 Task: In the  document seminar.rtf Use the tool word Count 'and display word count while typing'. Find the word using Dictionary 'contribution'. Below name insert the link: in.pinterest.com
Action: Mouse pressed left at (279, 435)
Screenshot: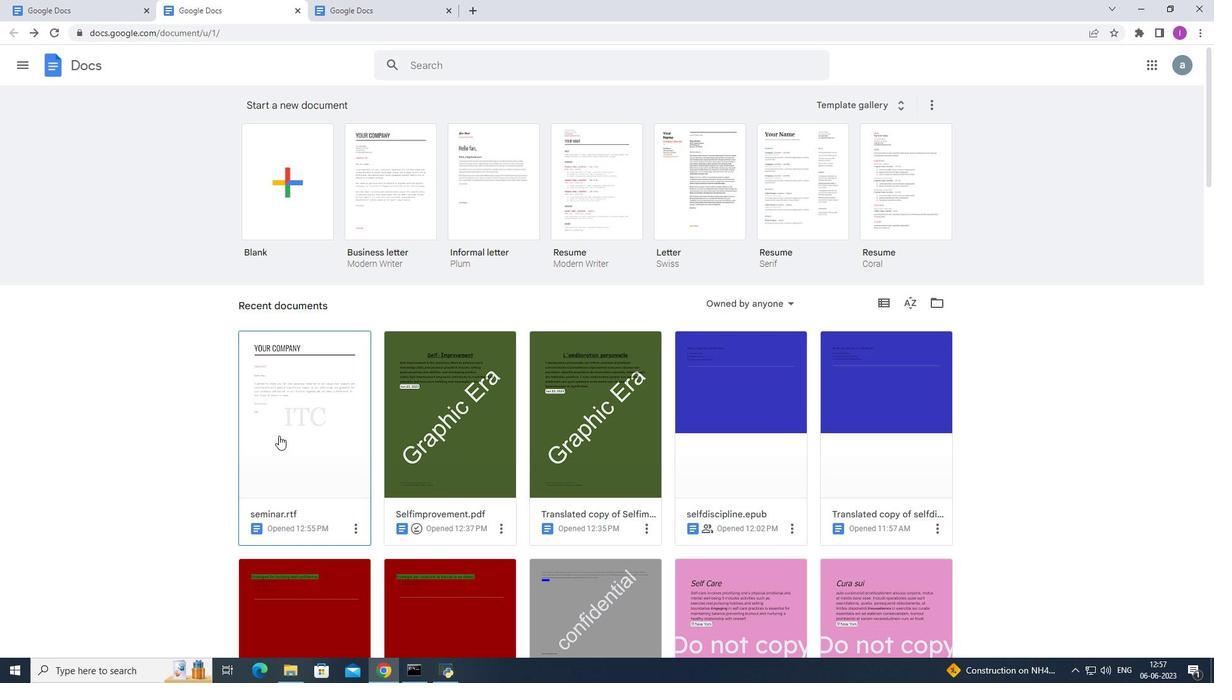
Action: Mouse moved to (201, 71)
Screenshot: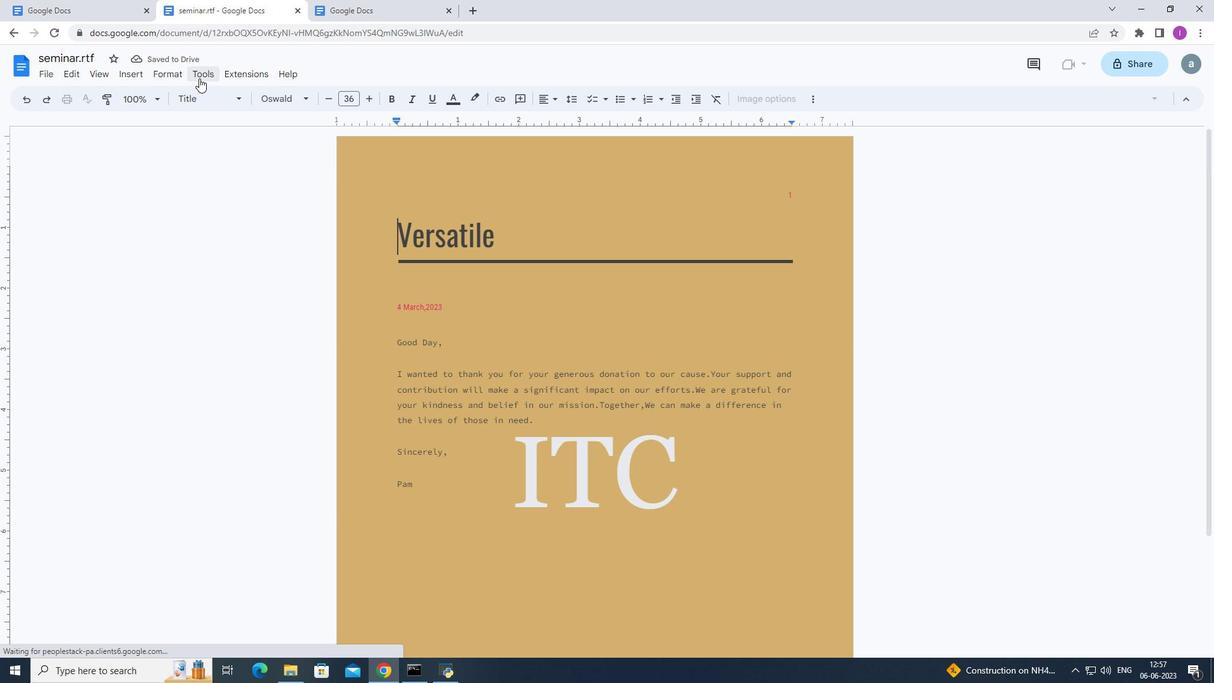 
Action: Mouse pressed left at (201, 71)
Screenshot: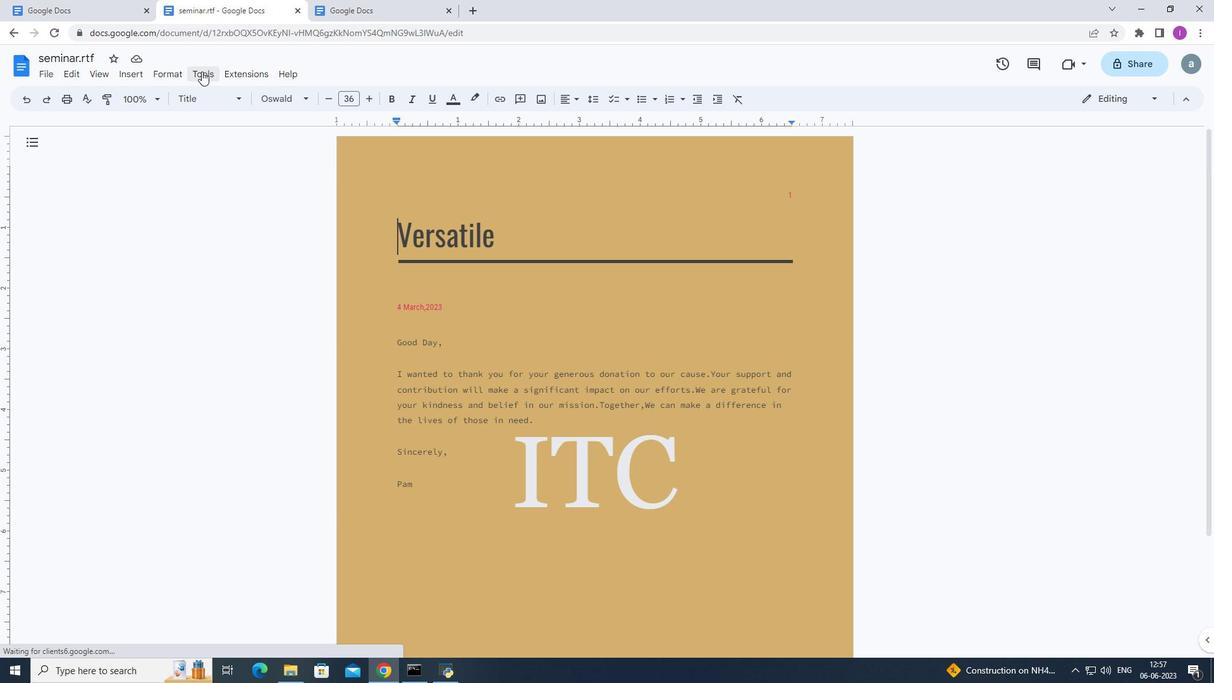 
Action: Mouse moved to (234, 115)
Screenshot: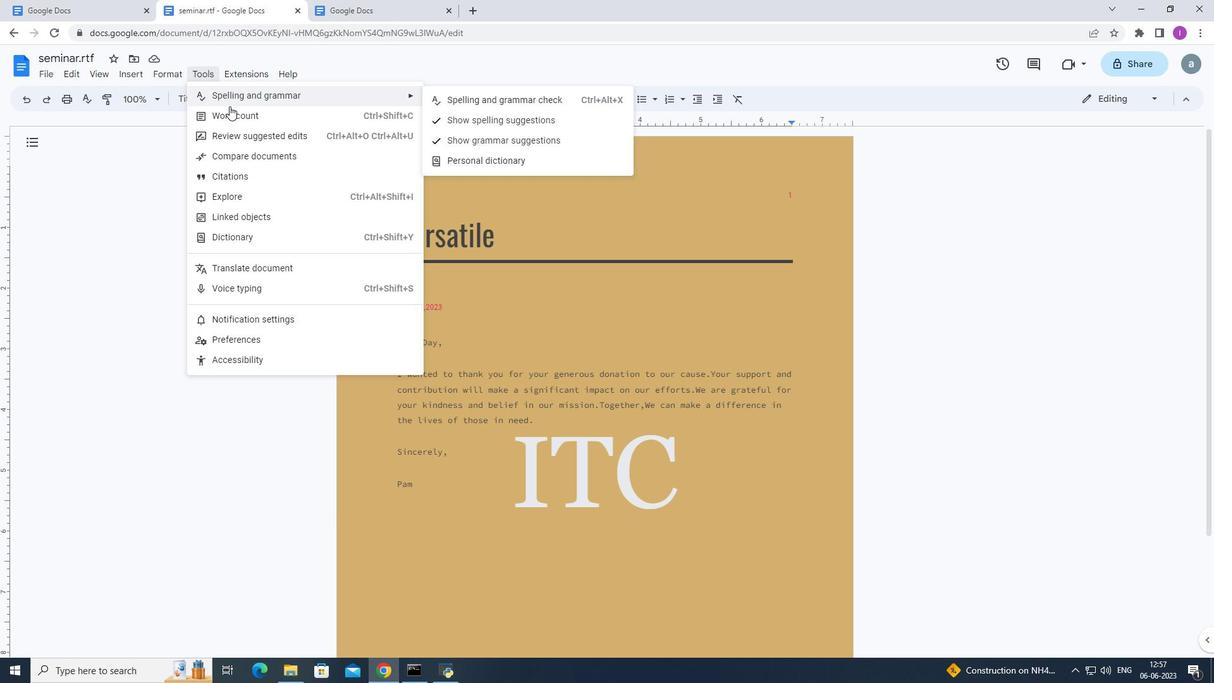 
Action: Mouse pressed left at (234, 115)
Screenshot: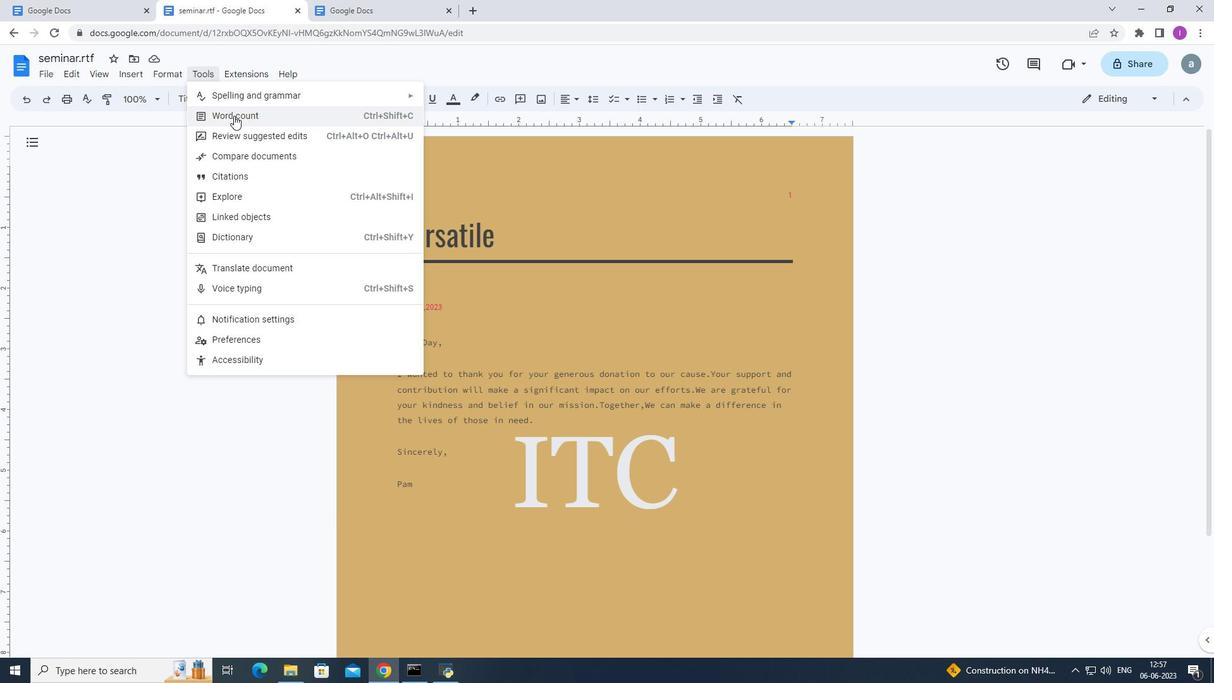 
Action: Mouse moved to (528, 411)
Screenshot: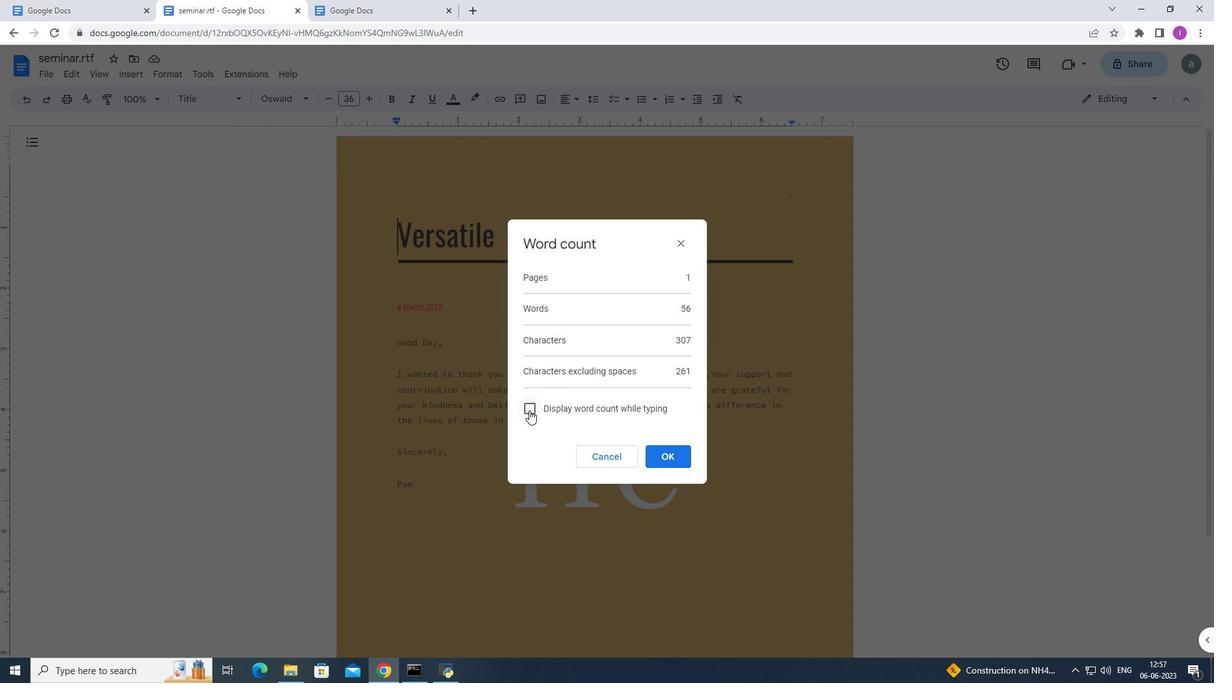 
Action: Mouse pressed left at (528, 411)
Screenshot: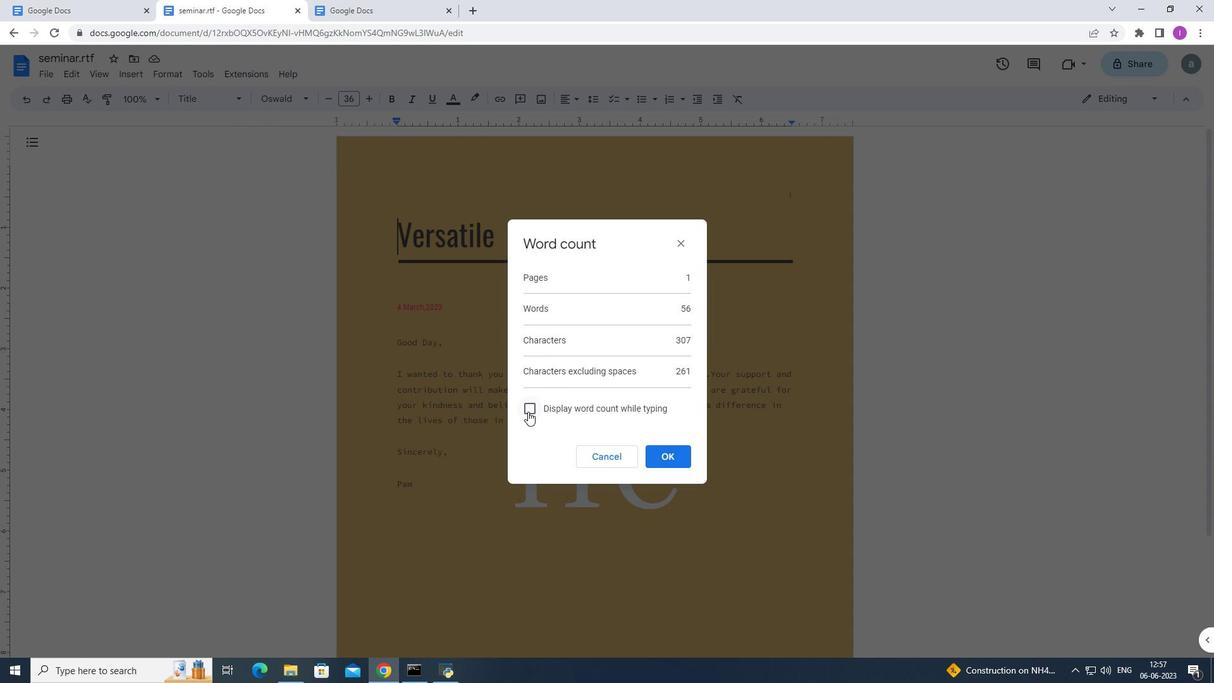 
Action: Mouse moved to (653, 449)
Screenshot: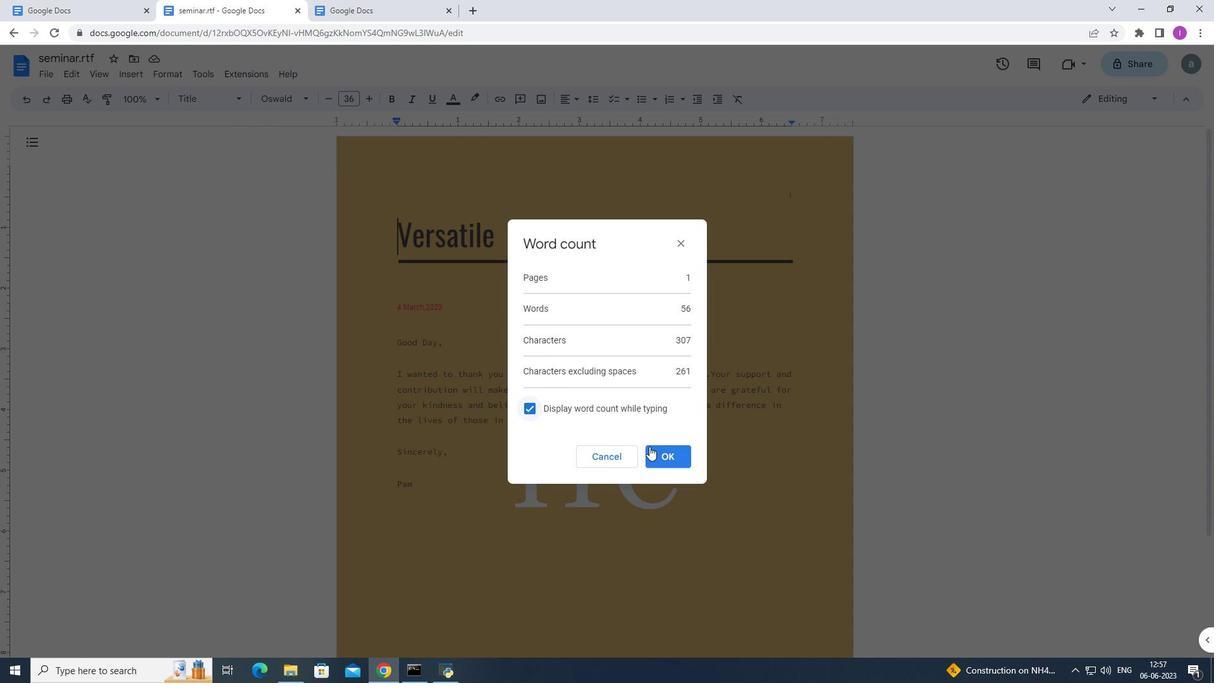 
Action: Mouse pressed left at (653, 449)
Screenshot: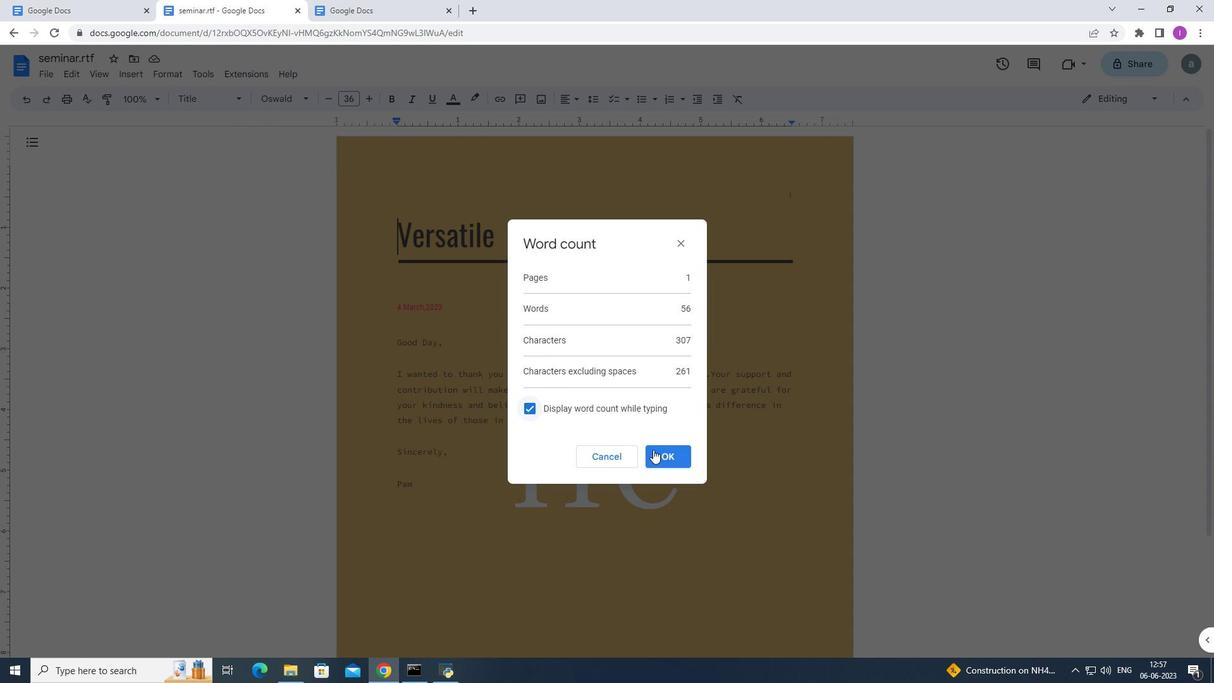 
Action: Mouse moved to (275, 415)
Screenshot: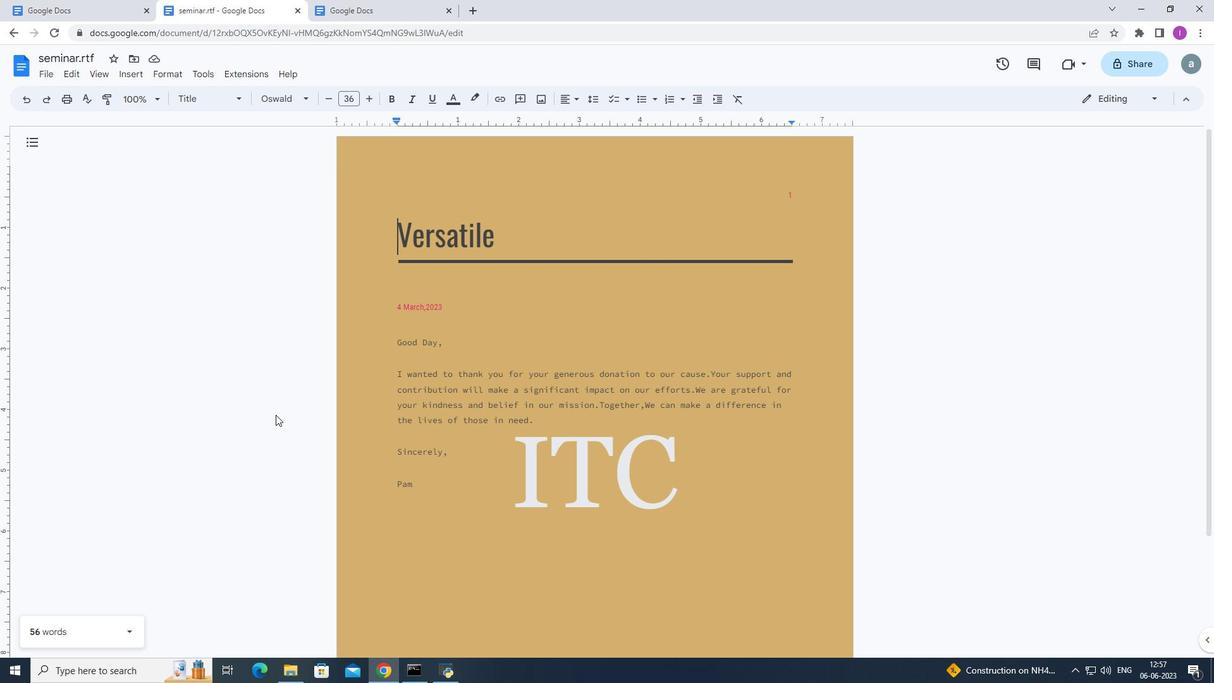
Action: Mouse pressed left at (275, 415)
Screenshot: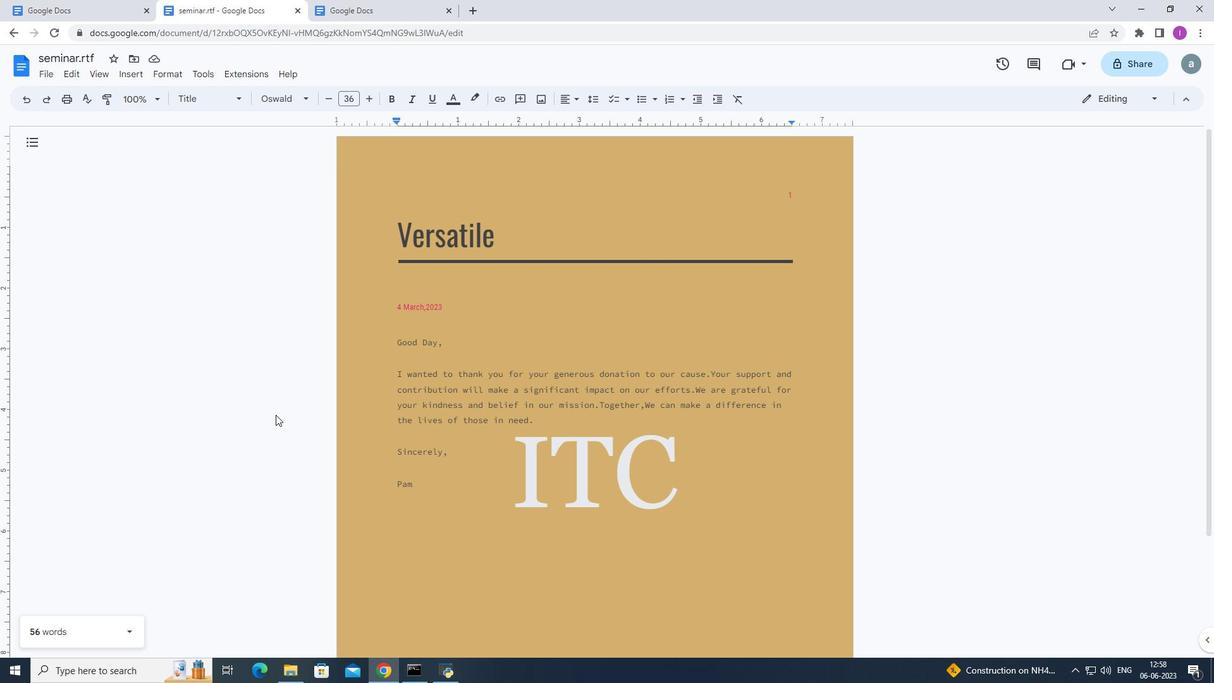 
Action: Mouse moved to (458, 389)
Screenshot: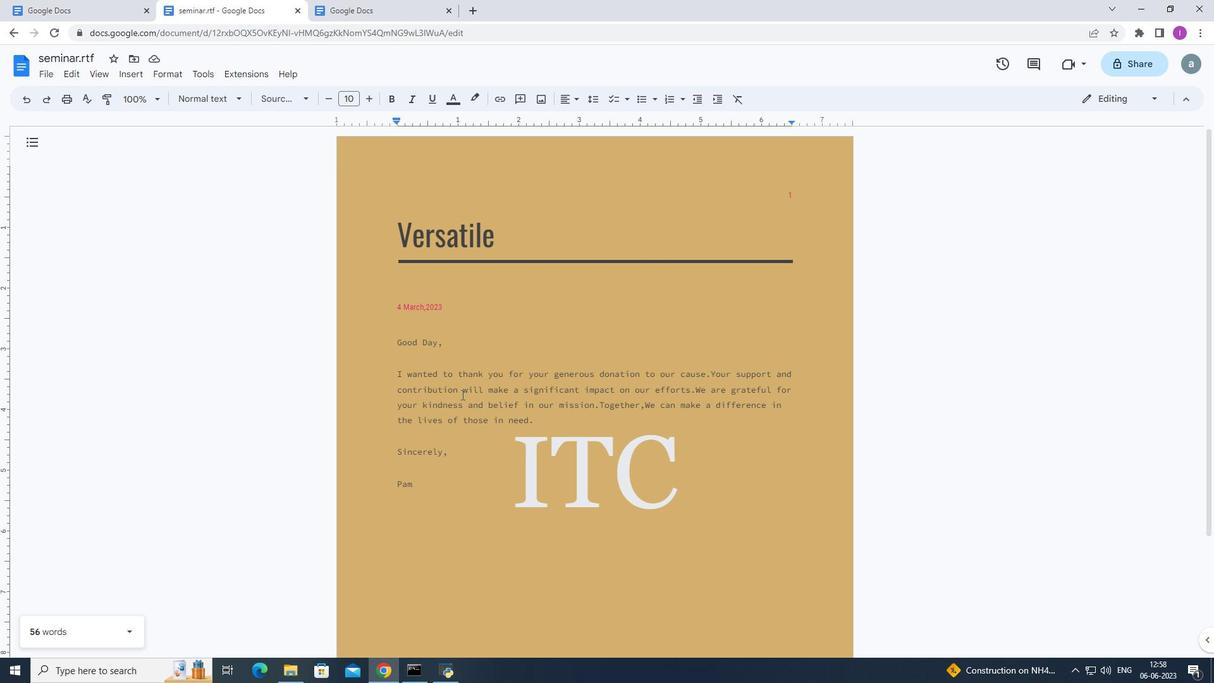 
Action: Mouse pressed left at (458, 389)
Screenshot: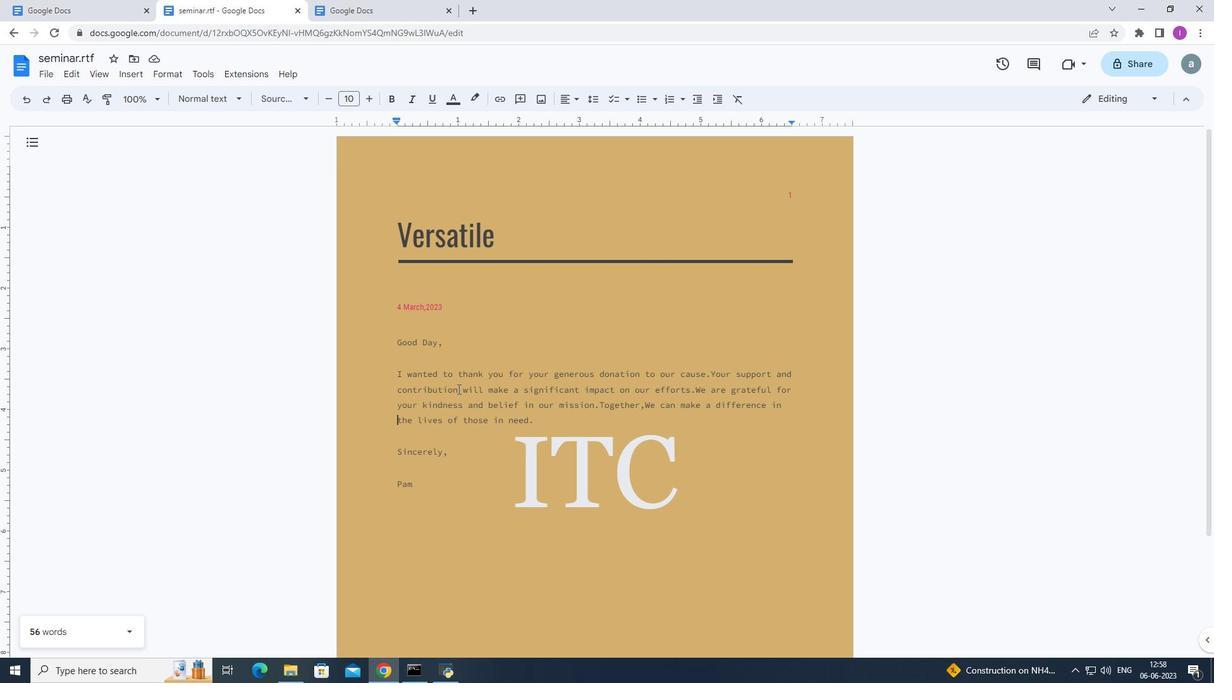
Action: Mouse moved to (215, 68)
Screenshot: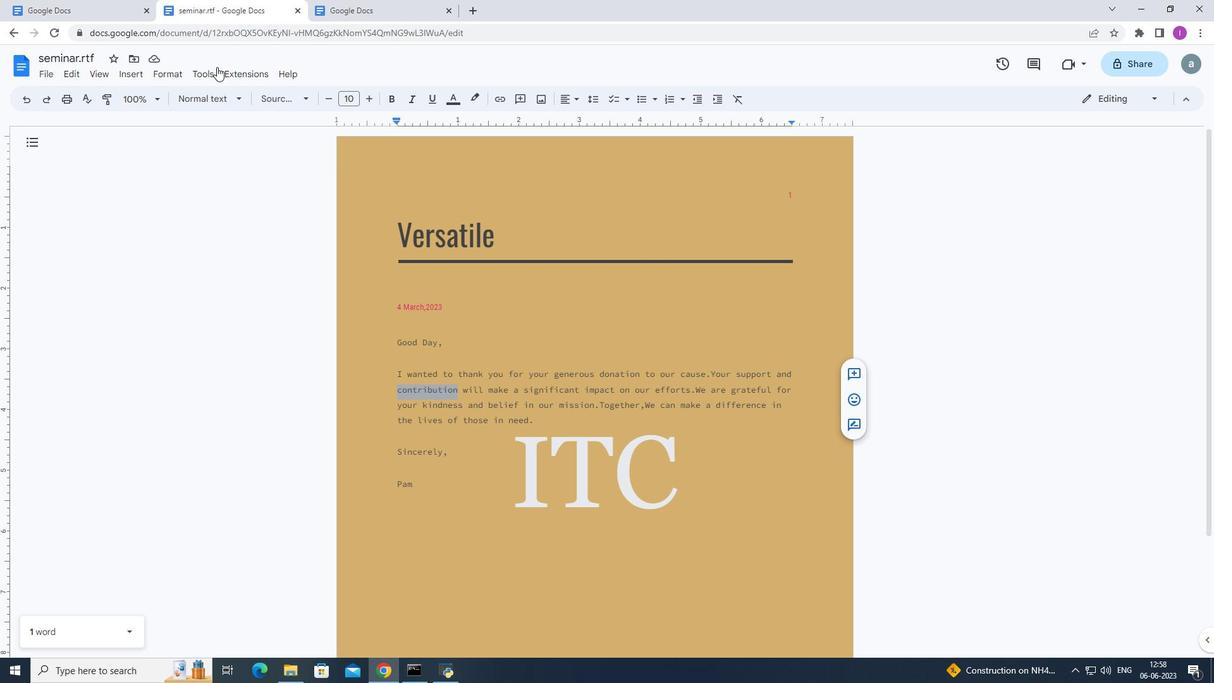 
Action: Mouse pressed left at (215, 68)
Screenshot: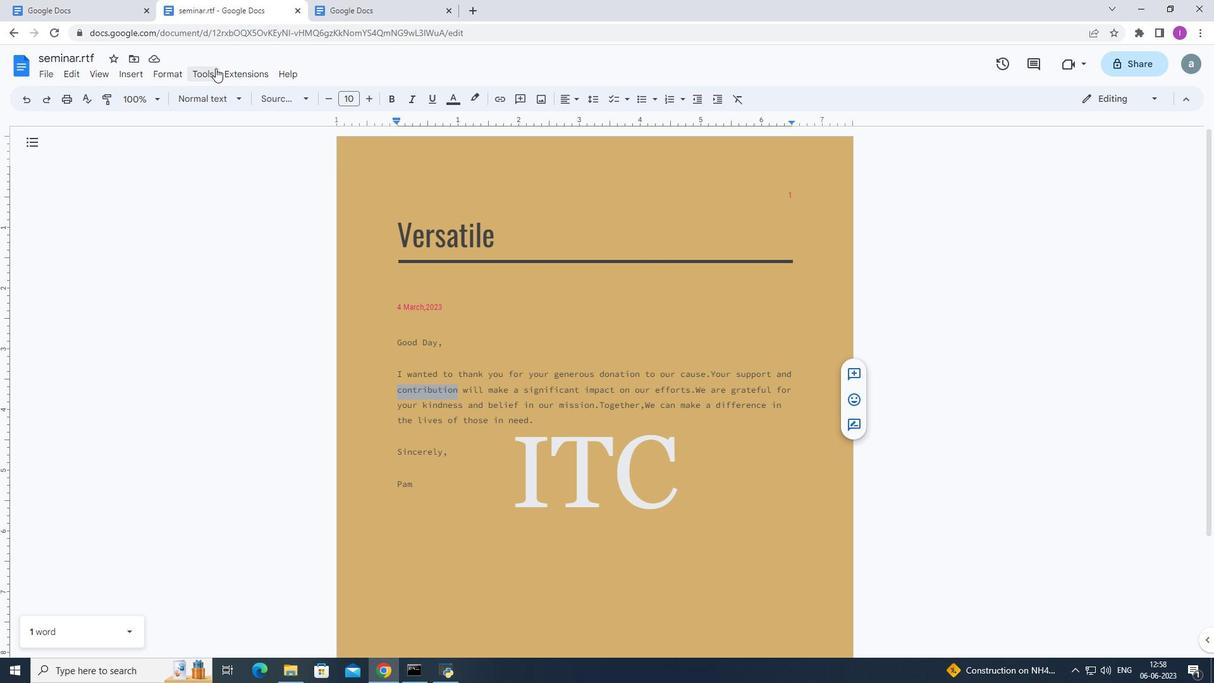 
Action: Mouse moved to (261, 239)
Screenshot: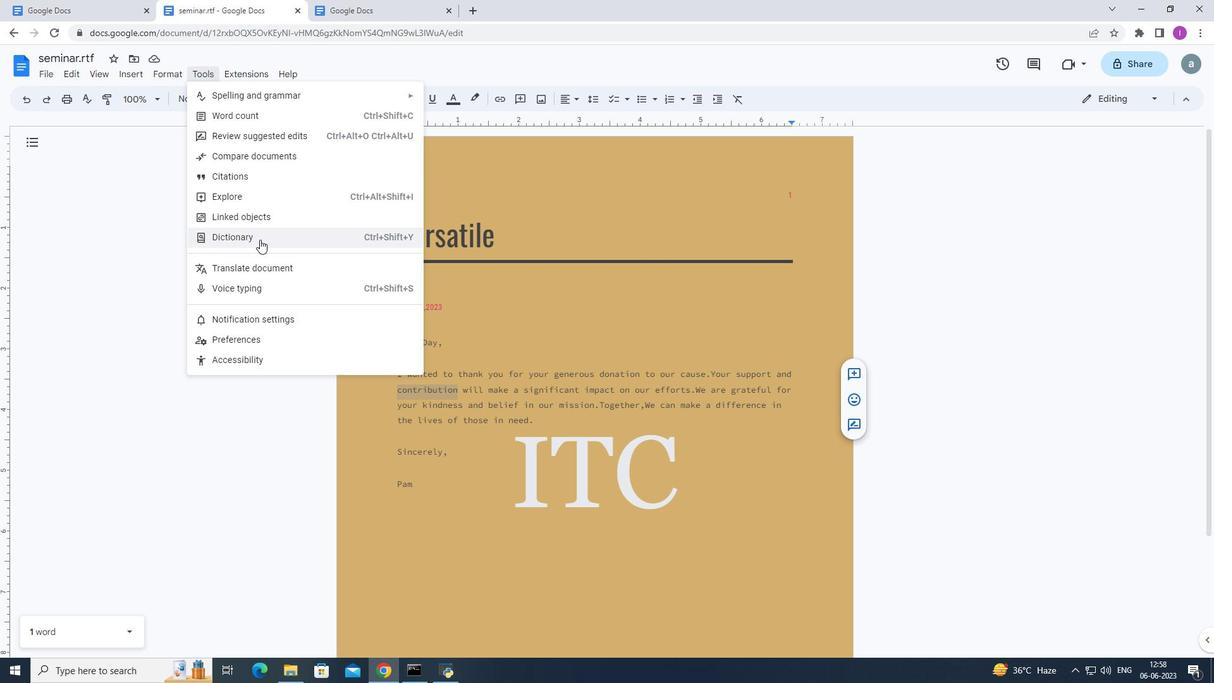
Action: Mouse pressed left at (261, 239)
Screenshot: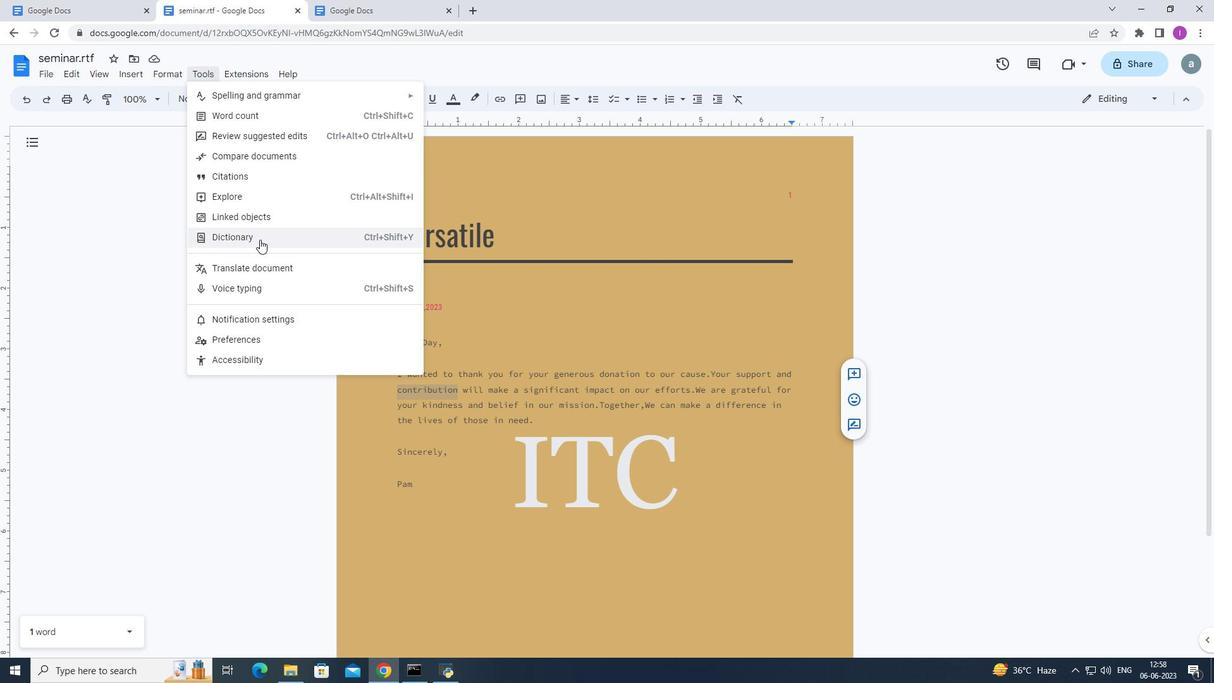 
Action: Mouse moved to (318, 484)
Screenshot: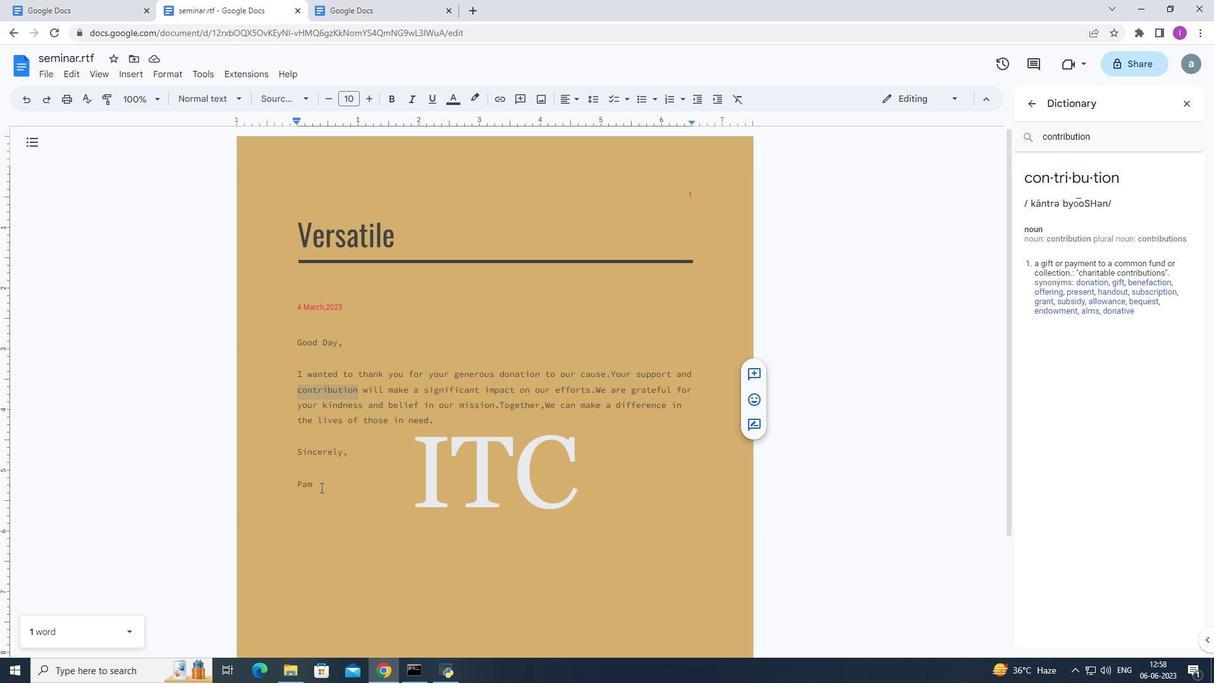 
Action: Mouse pressed left at (318, 484)
Screenshot: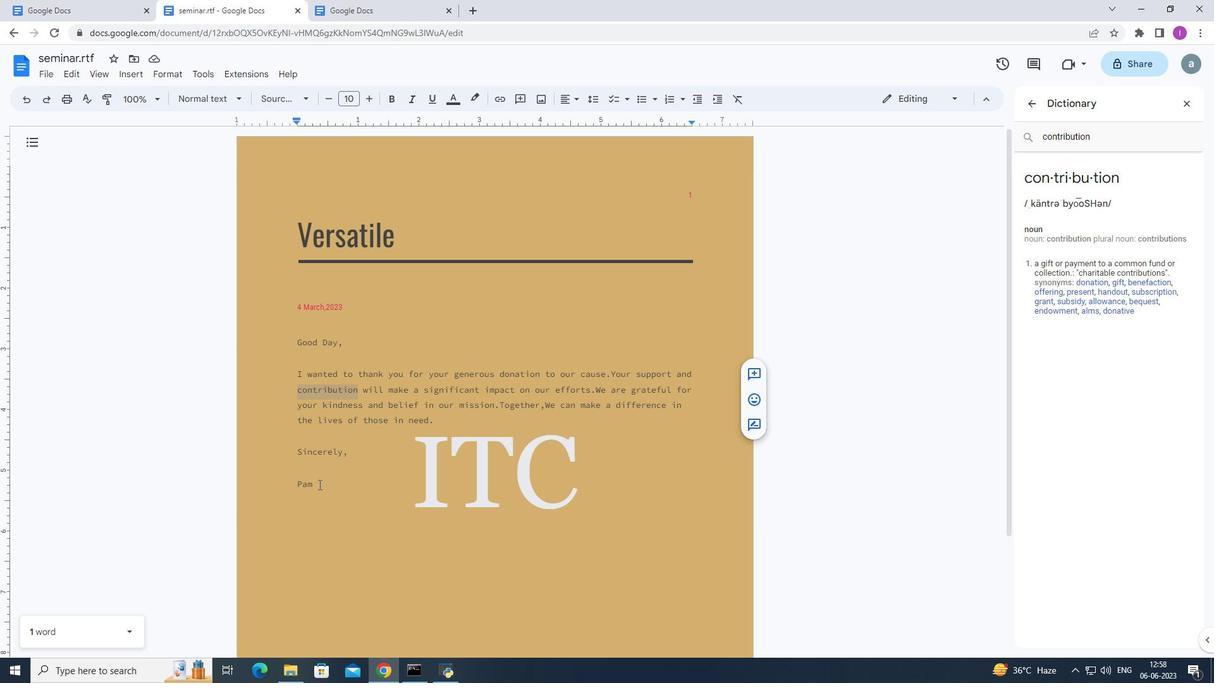
Action: Mouse moved to (453, 461)
Screenshot: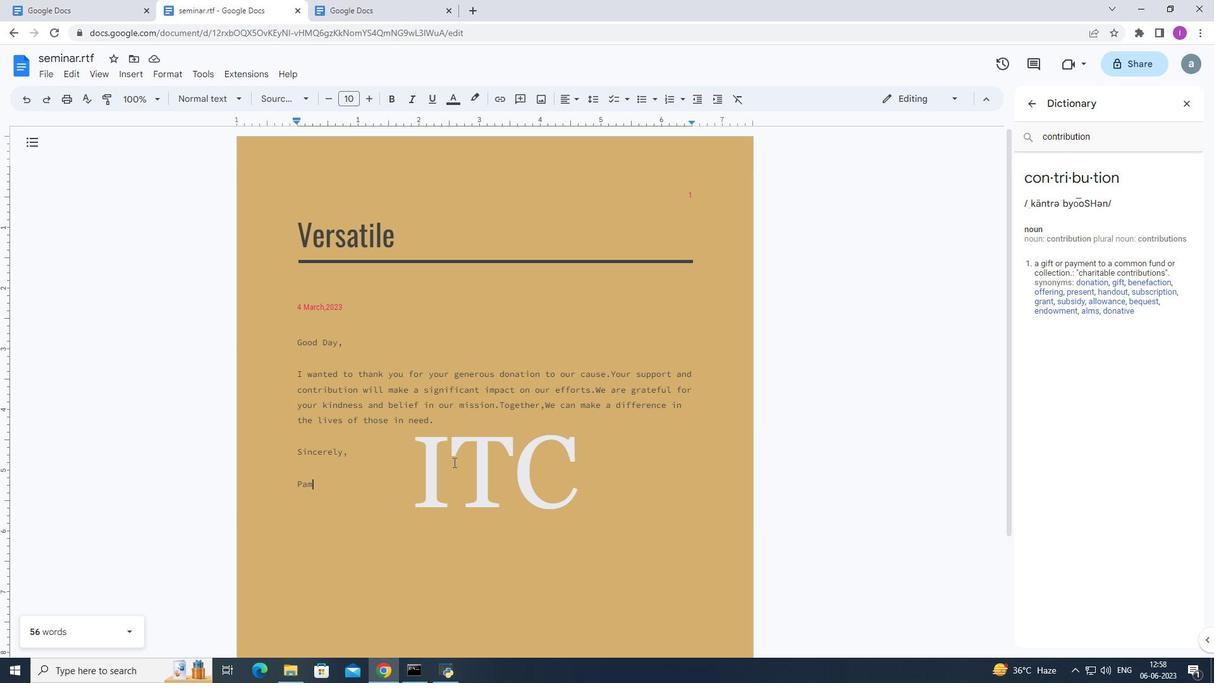 
Action: Key pressed <Key.enter>
Screenshot: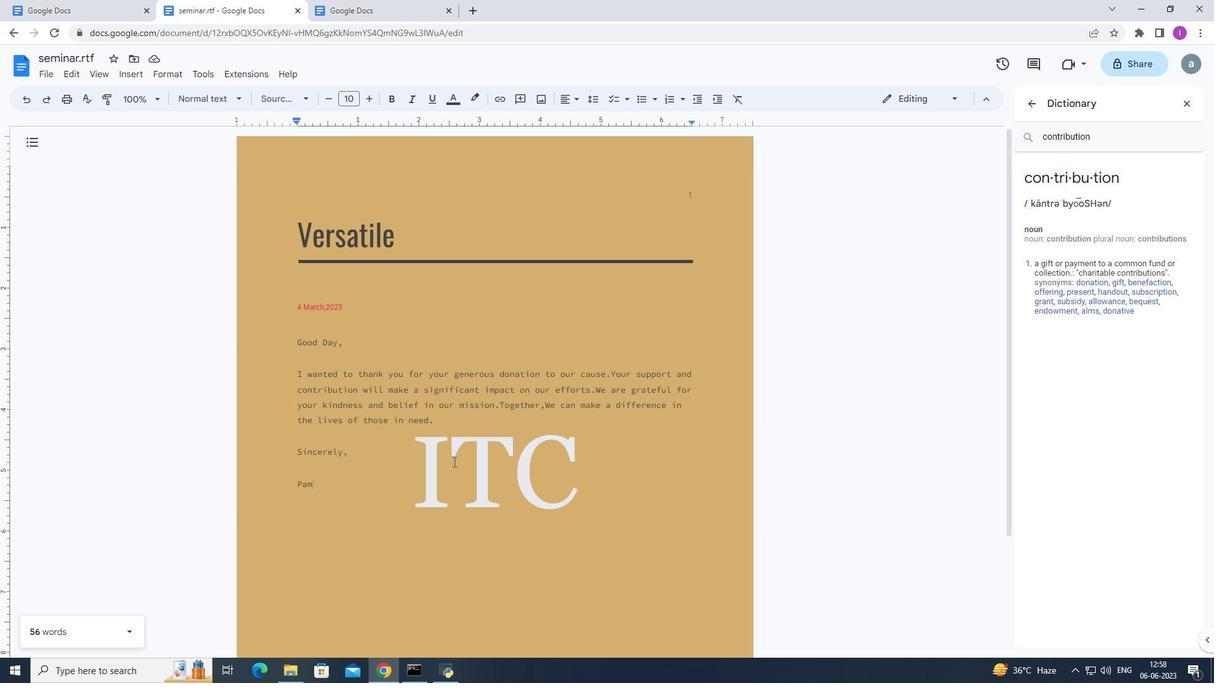 
Action: Mouse moved to (138, 72)
Screenshot: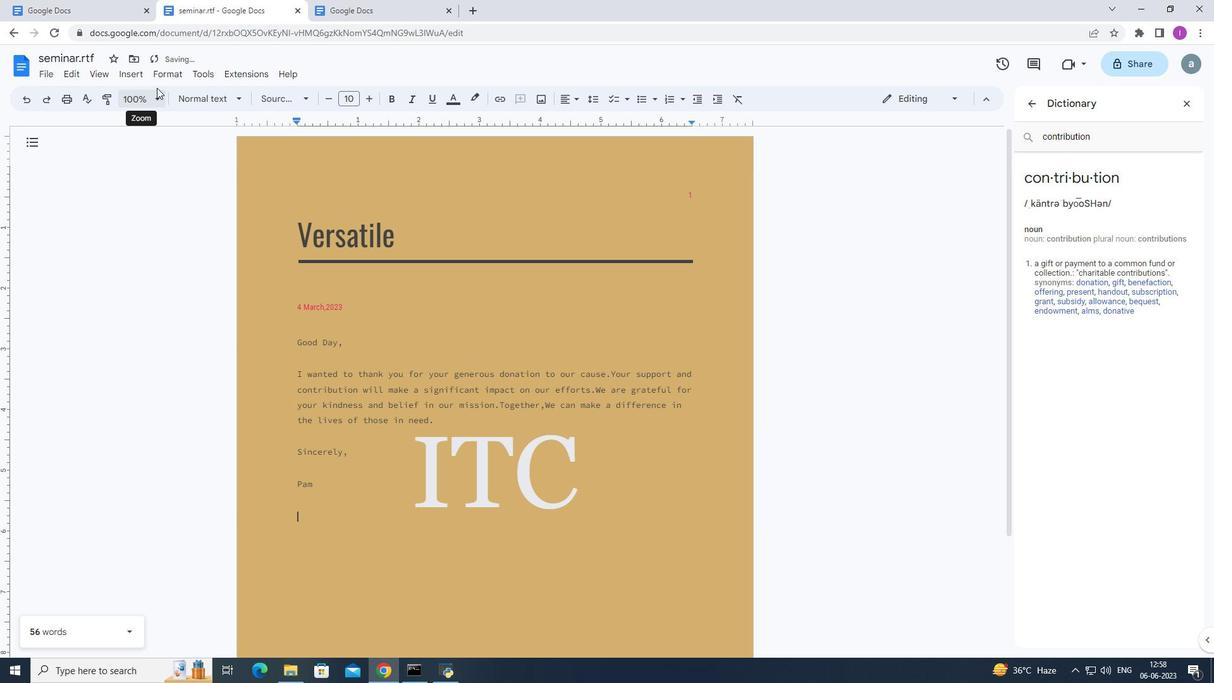 
Action: Mouse pressed left at (138, 72)
Screenshot: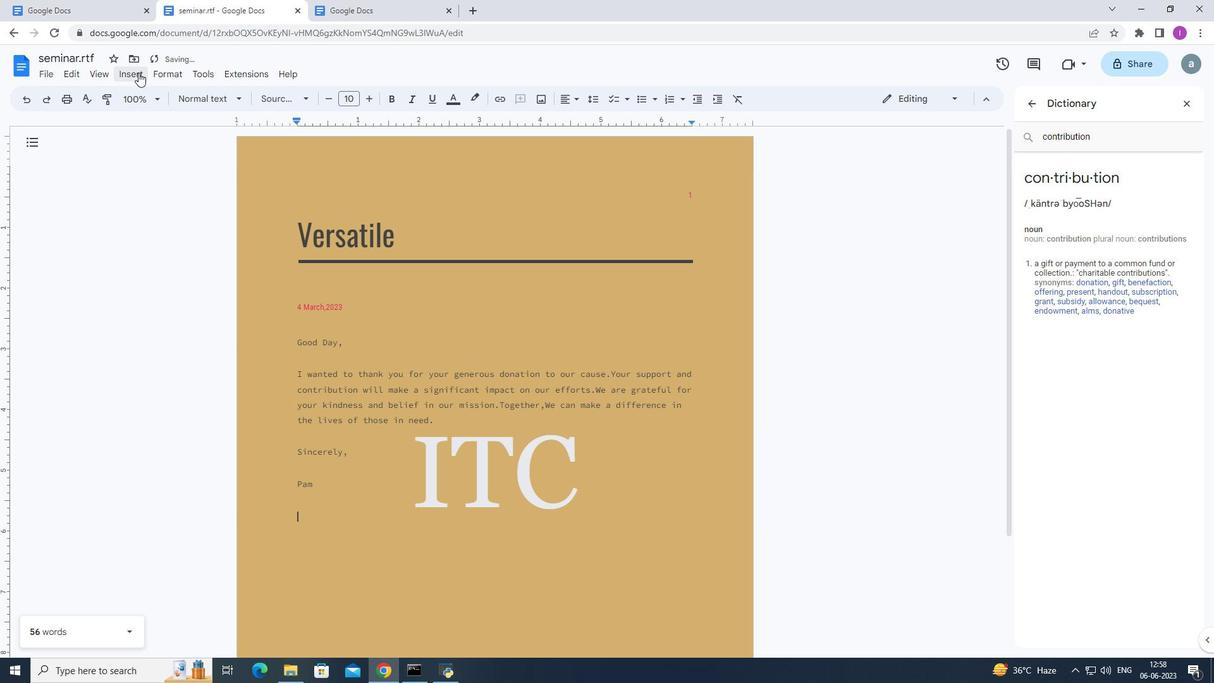 
Action: Mouse moved to (192, 461)
Screenshot: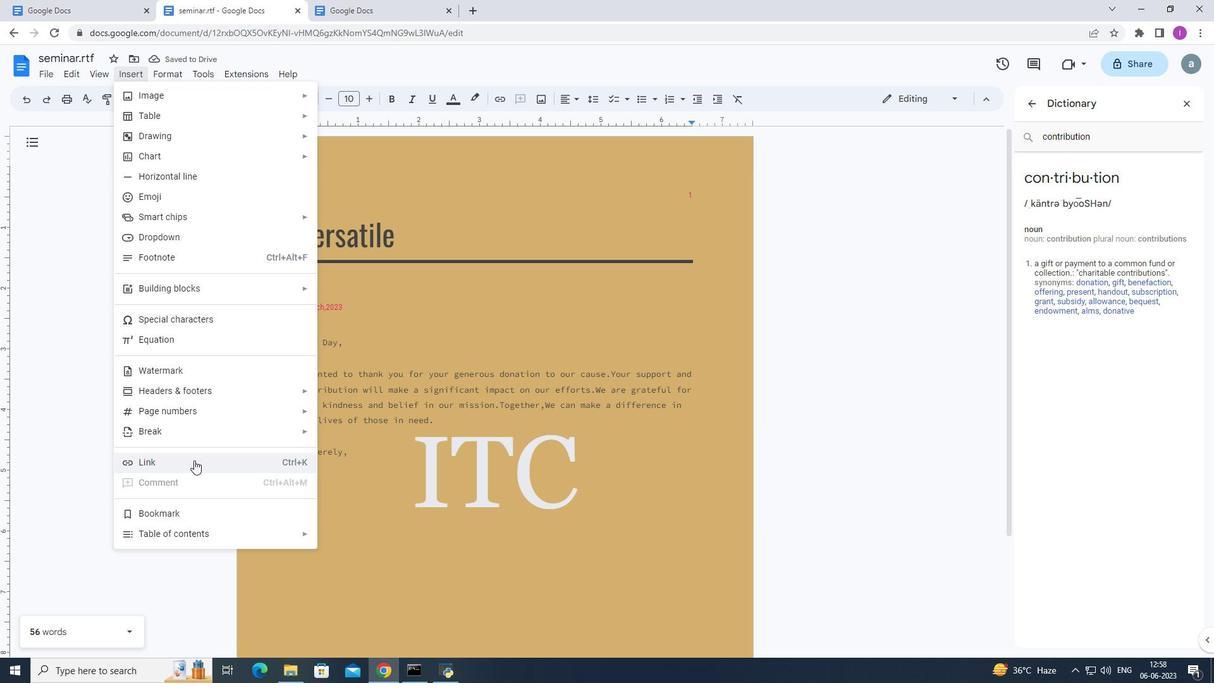 
Action: Mouse pressed left at (192, 461)
Screenshot: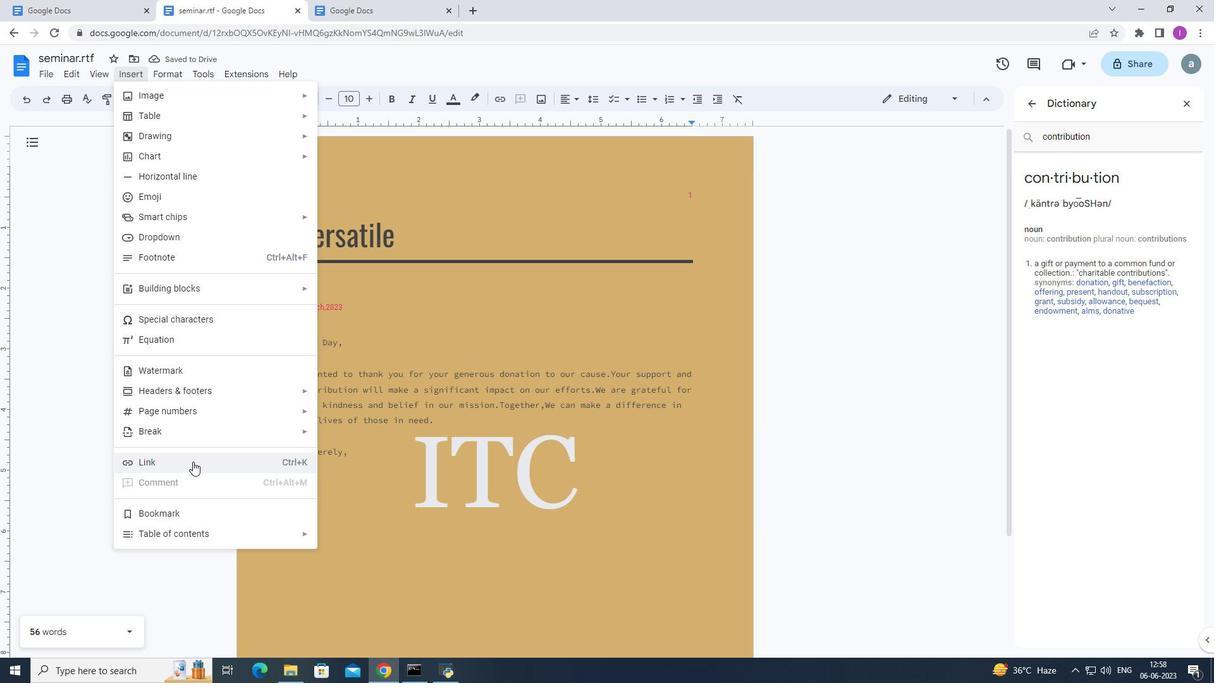 
Action: Mouse moved to (313, 412)
Screenshot: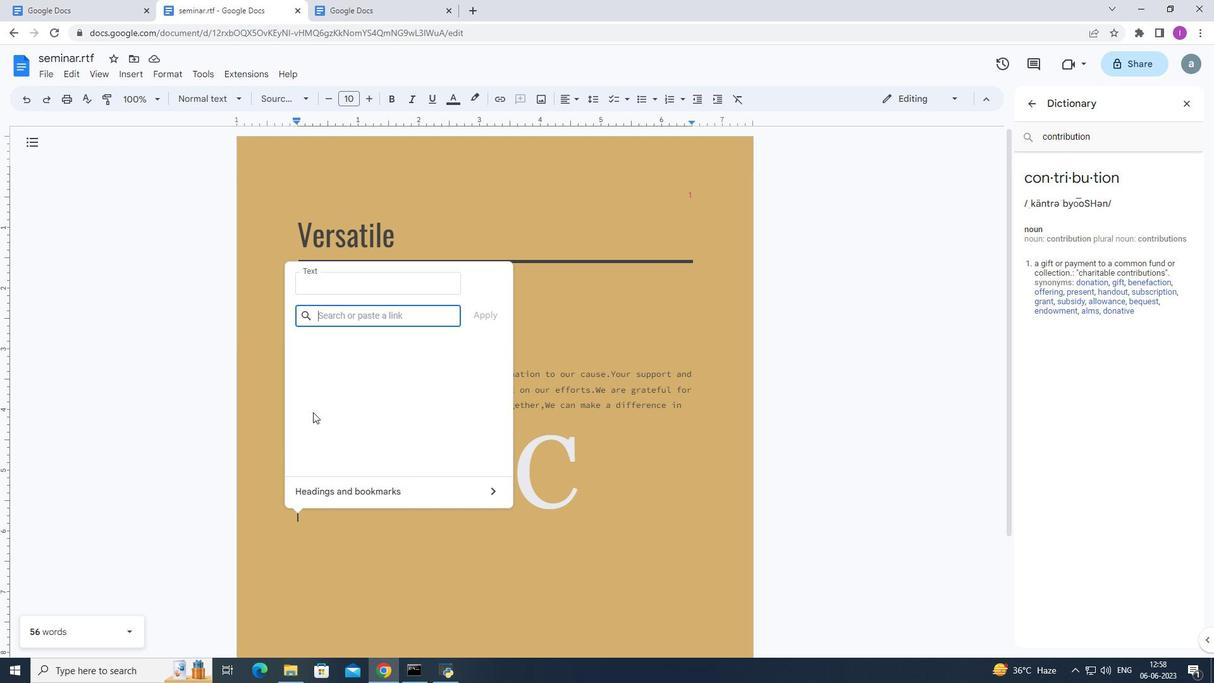
Action: Key pressed in.
Screenshot: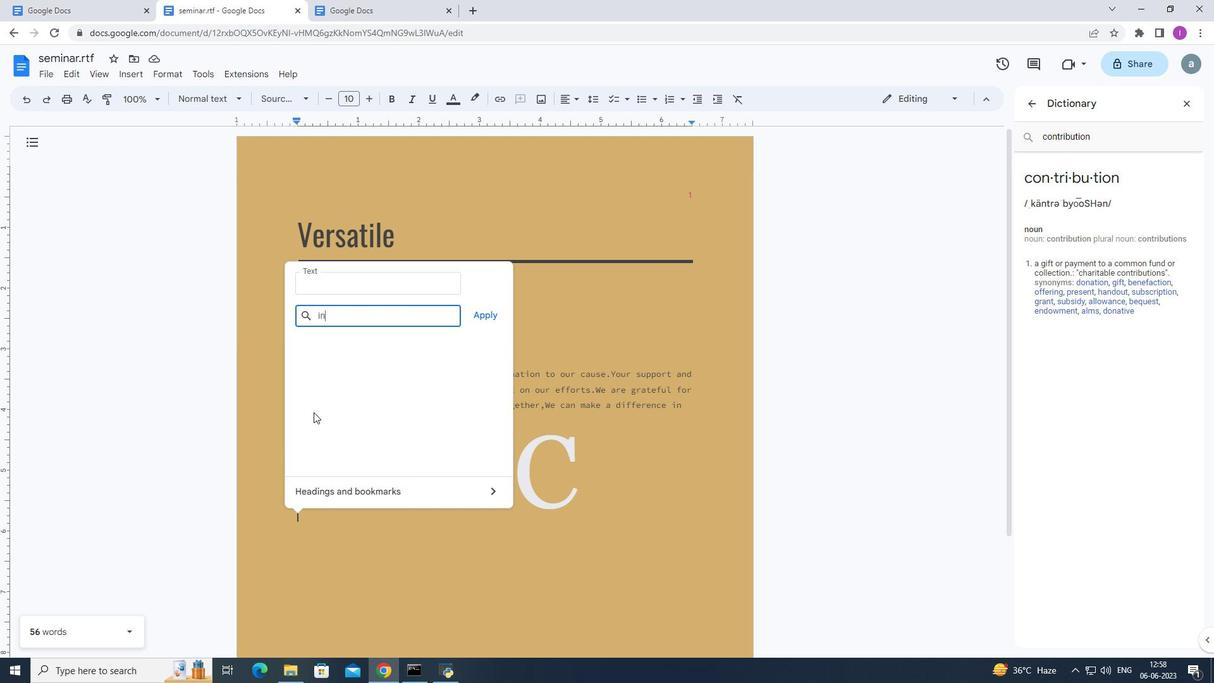 
Action: Mouse moved to (298, 414)
Screenshot: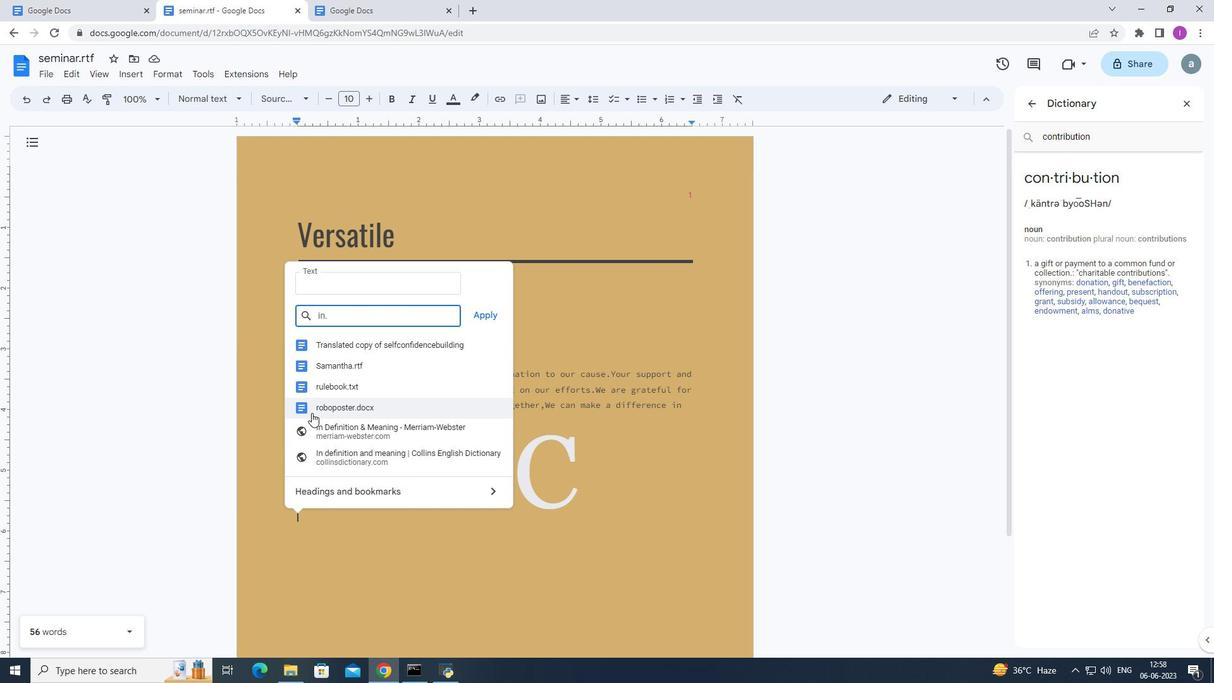 
Action: Key pressed p
Screenshot: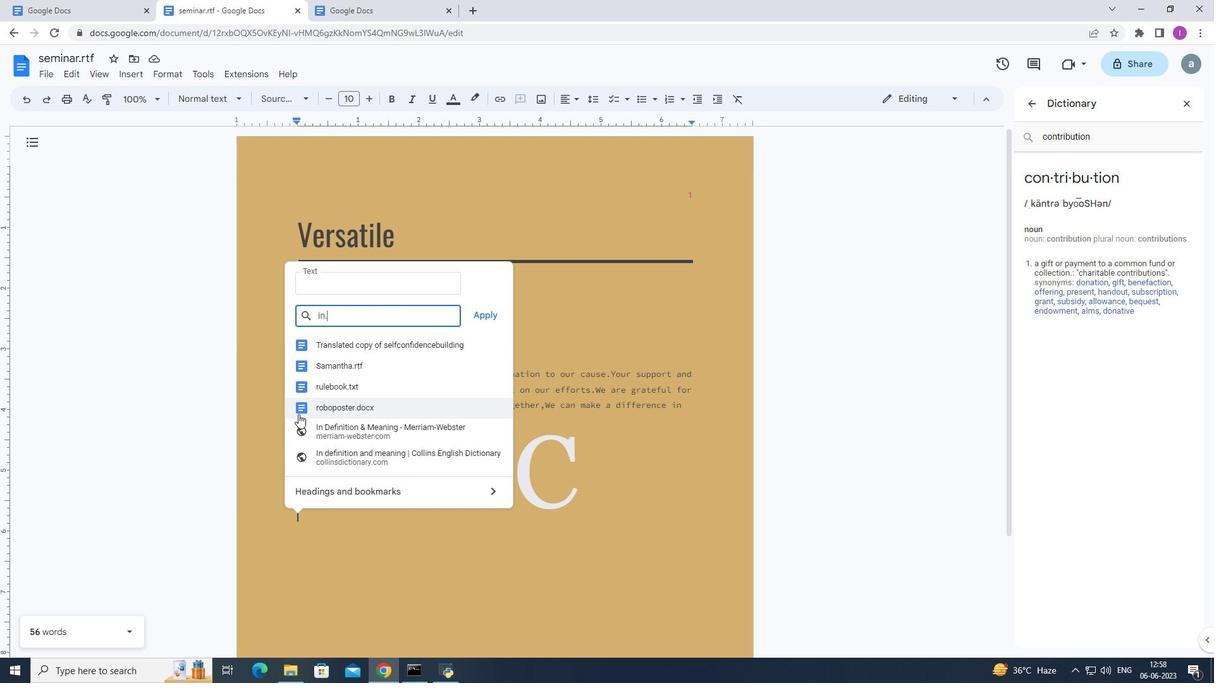 
Action: Mouse moved to (297, 415)
Screenshot: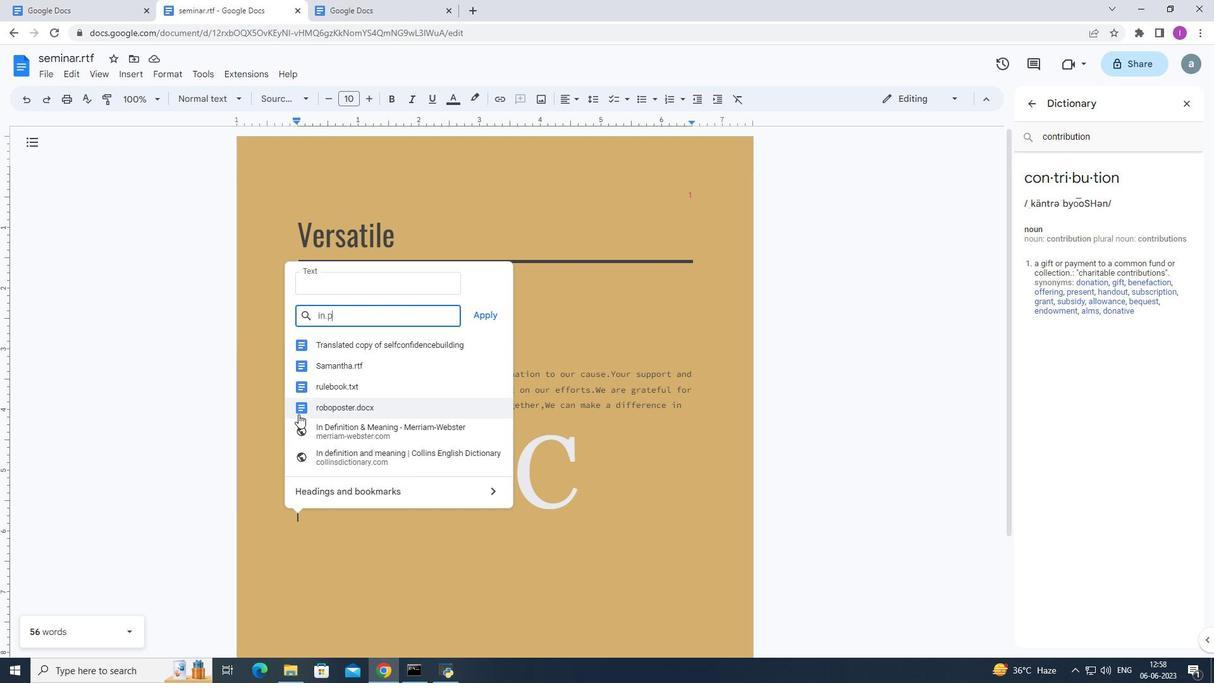 
Action: Key pressed i
Screenshot: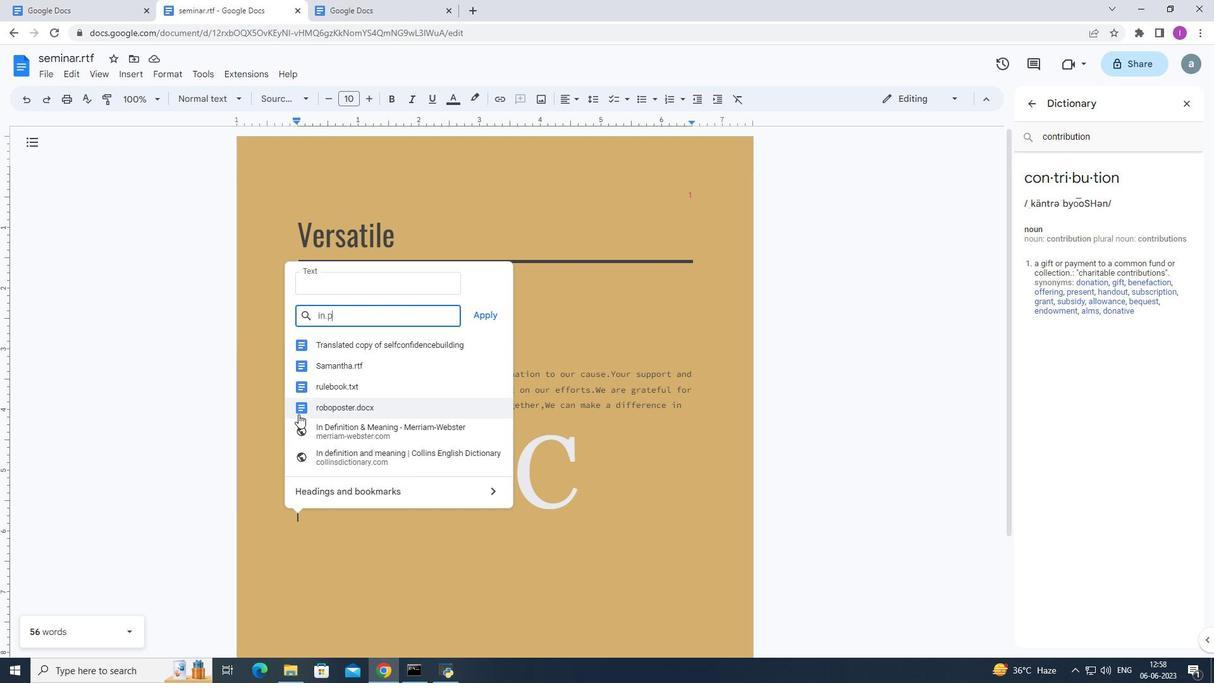 
Action: Mouse moved to (297, 415)
Screenshot: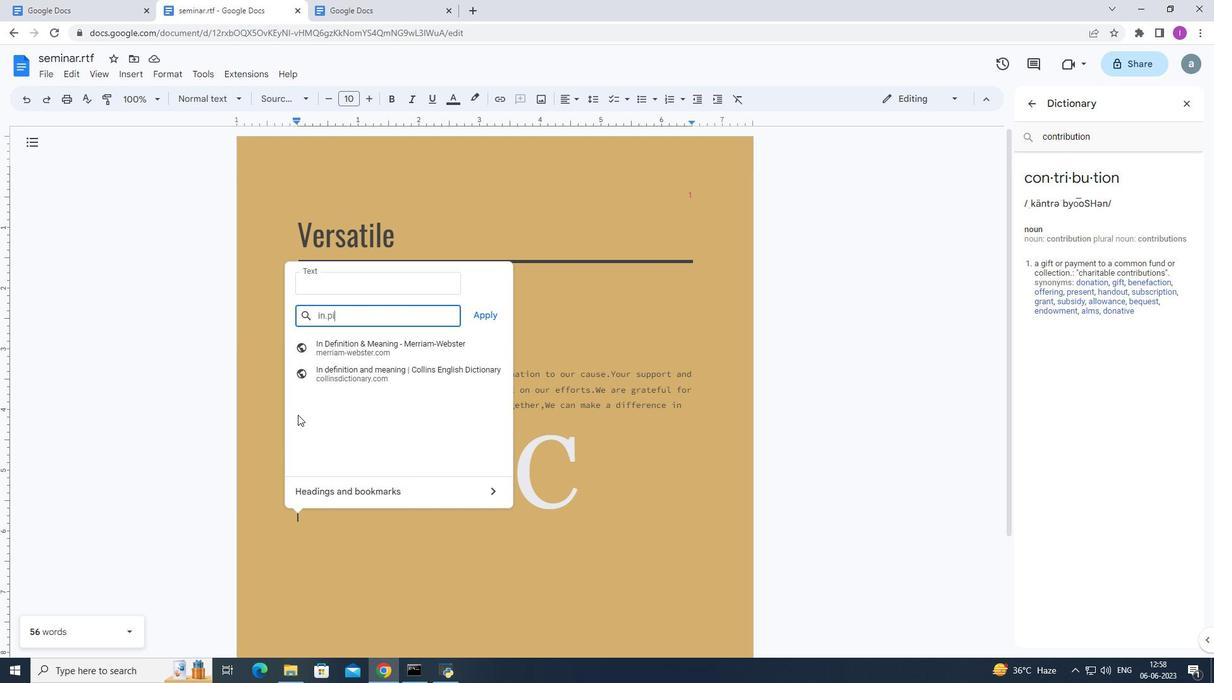 
Action: Key pressed nterest.co
Screenshot: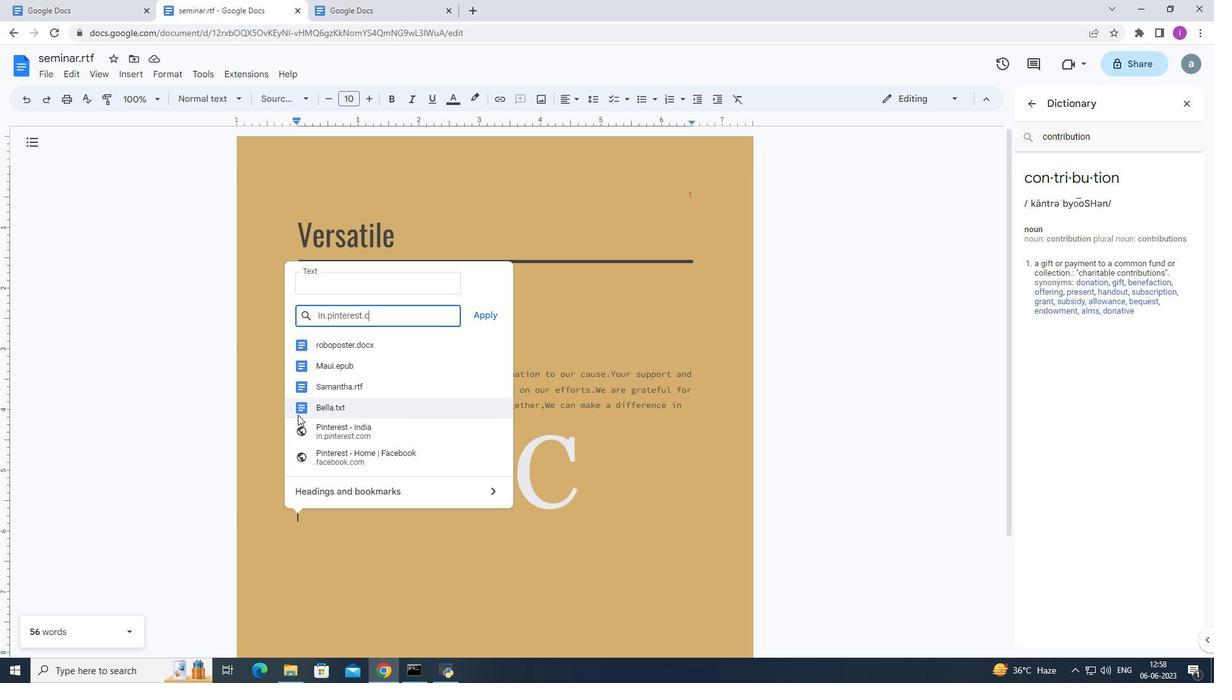 
Action: Mouse moved to (297, 415)
Screenshot: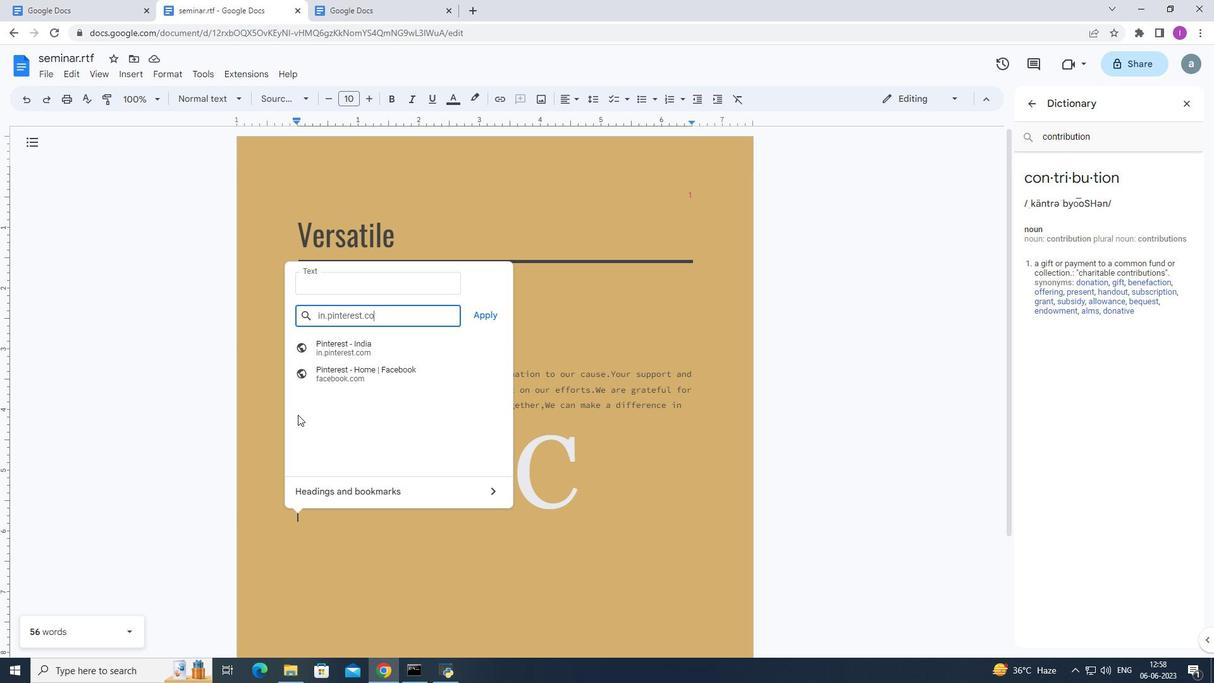 
Action: Key pressed m
Screenshot: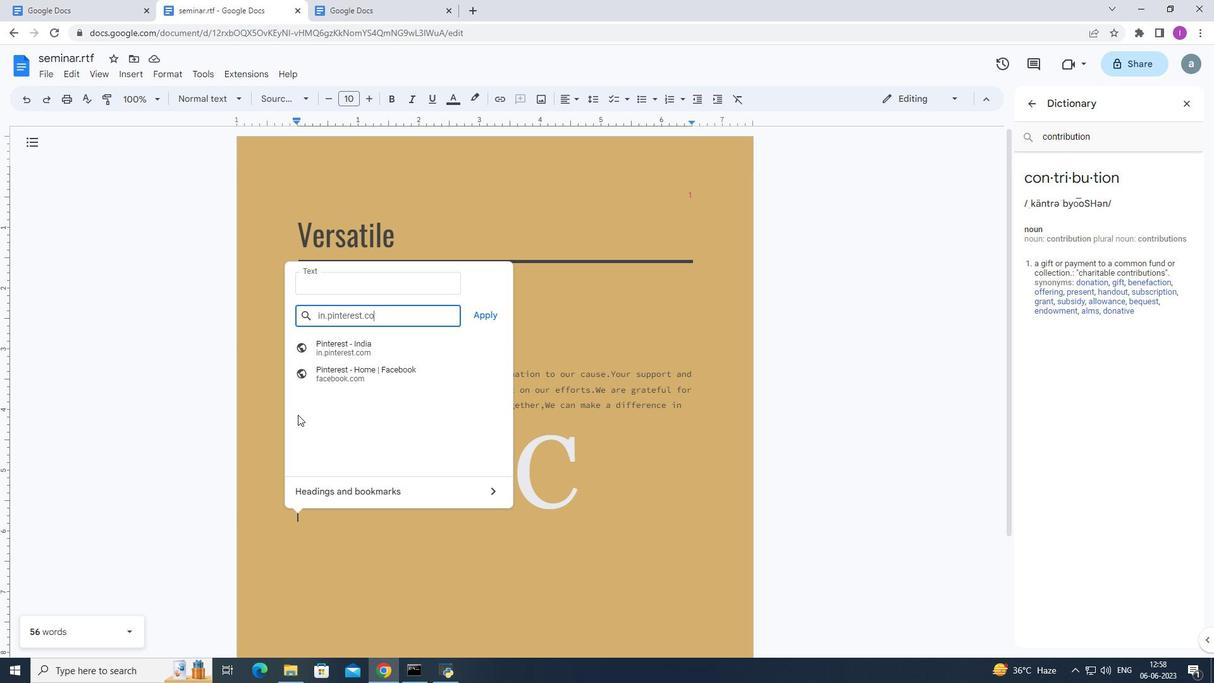 
Action: Mouse moved to (480, 315)
Screenshot: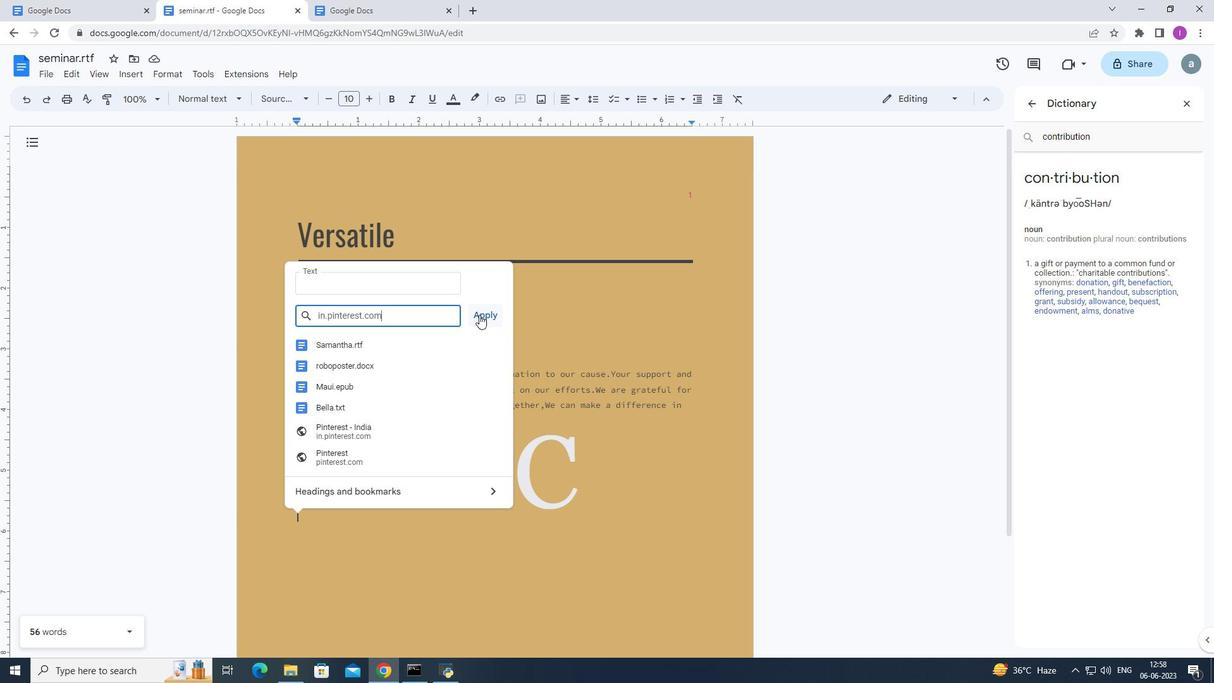 
Action: Mouse pressed left at (480, 315)
Screenshot: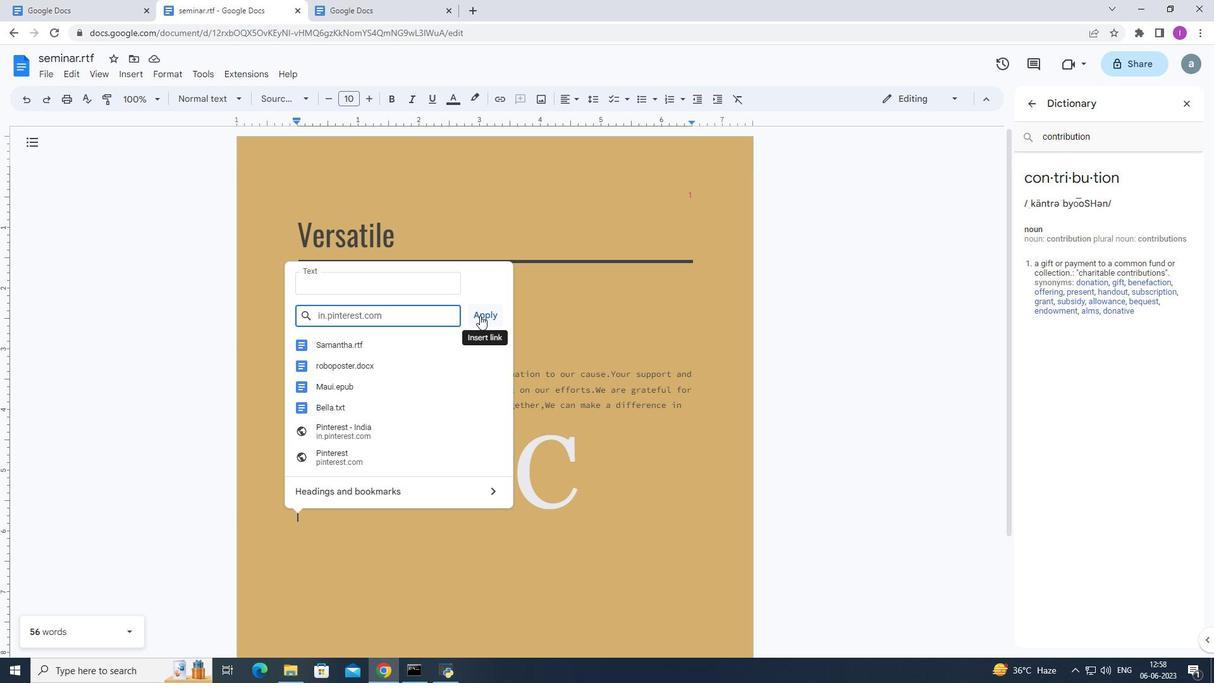 
Action: Mouse moved to (206, 412)
Screenshot: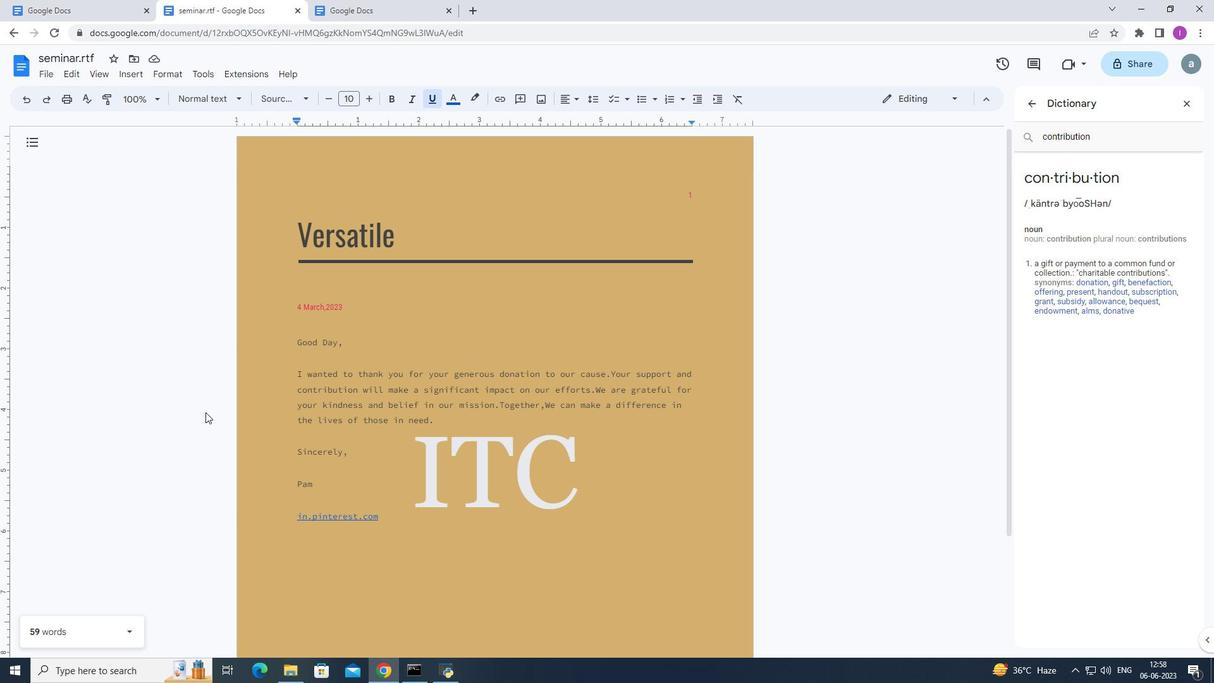 
Action: Mouse pressed left at (206, 412)
Screenshot: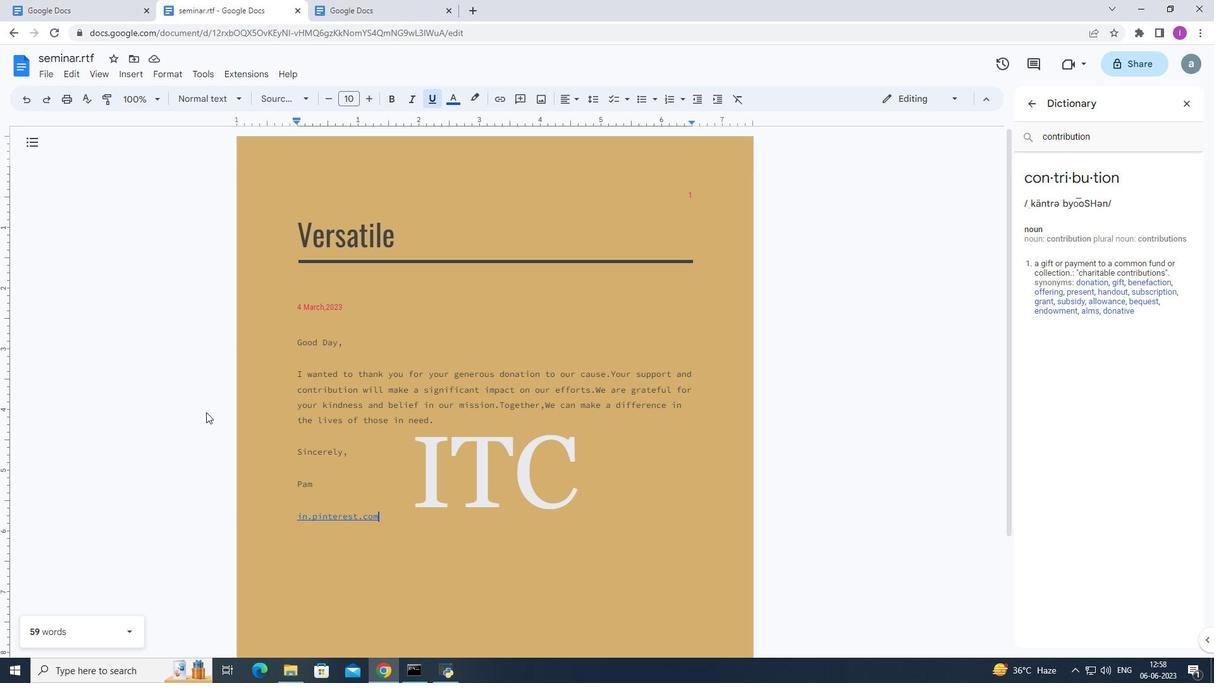 
Action: Mouse moved to (299, 499)
Screenshot: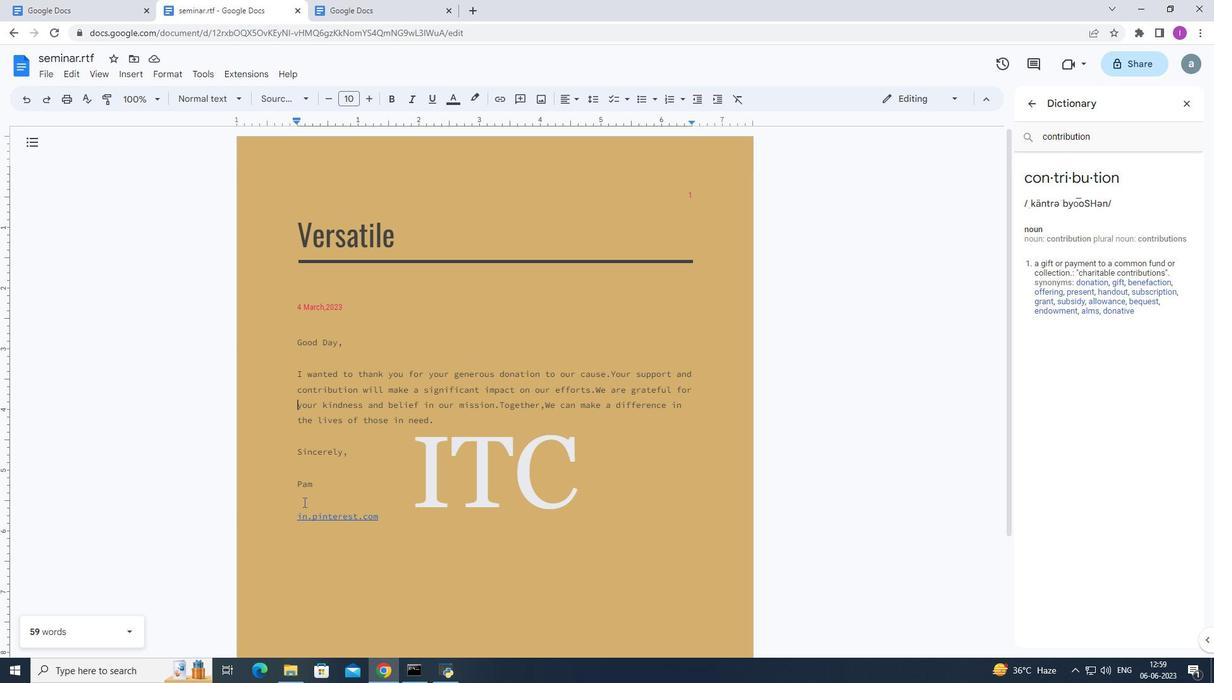
